 Task: Forward email with the signature Bailey Nelson with the subject 'Congratulations' from softage.1@softage.net to 'softage.10@softage.net' with the message 'Can you please provide more information about the new safety regulations?'
Action: Mouse moved to (1216, 255)
Screenshot: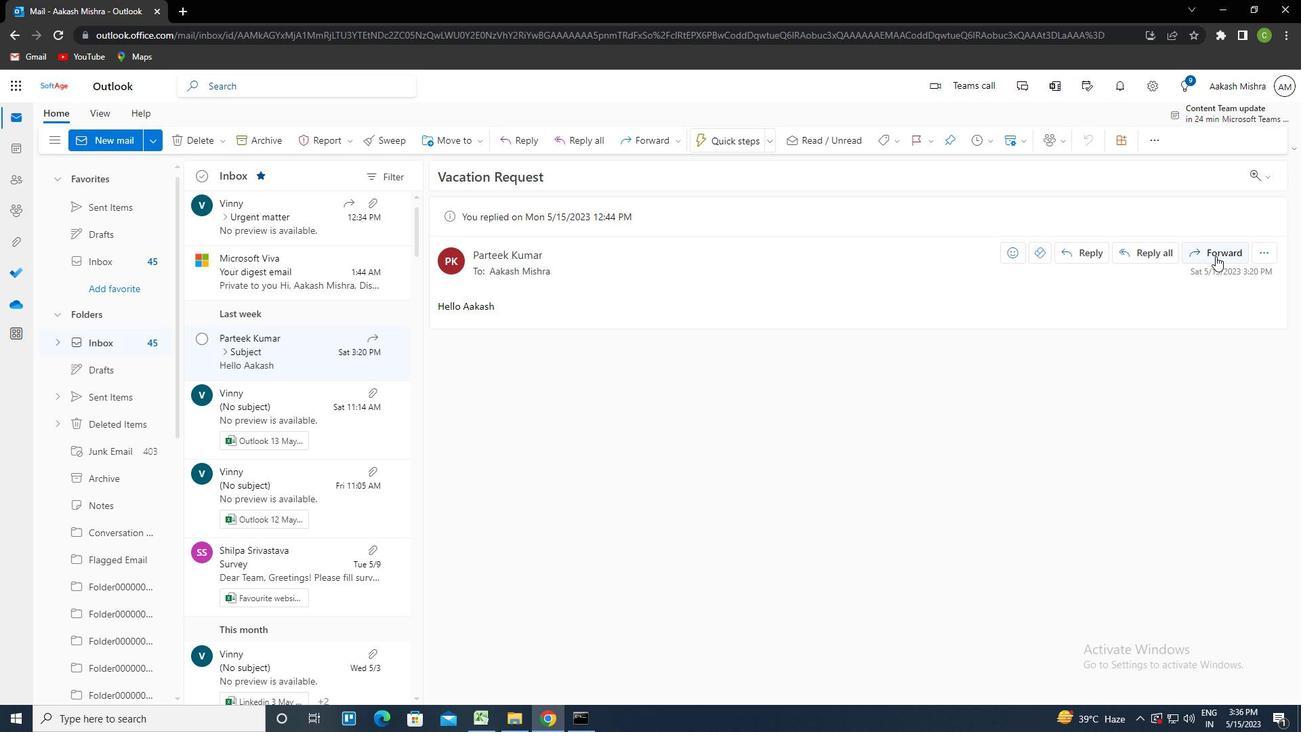 
Action: Mouse pressed left at (1216, 255)
Screenshot: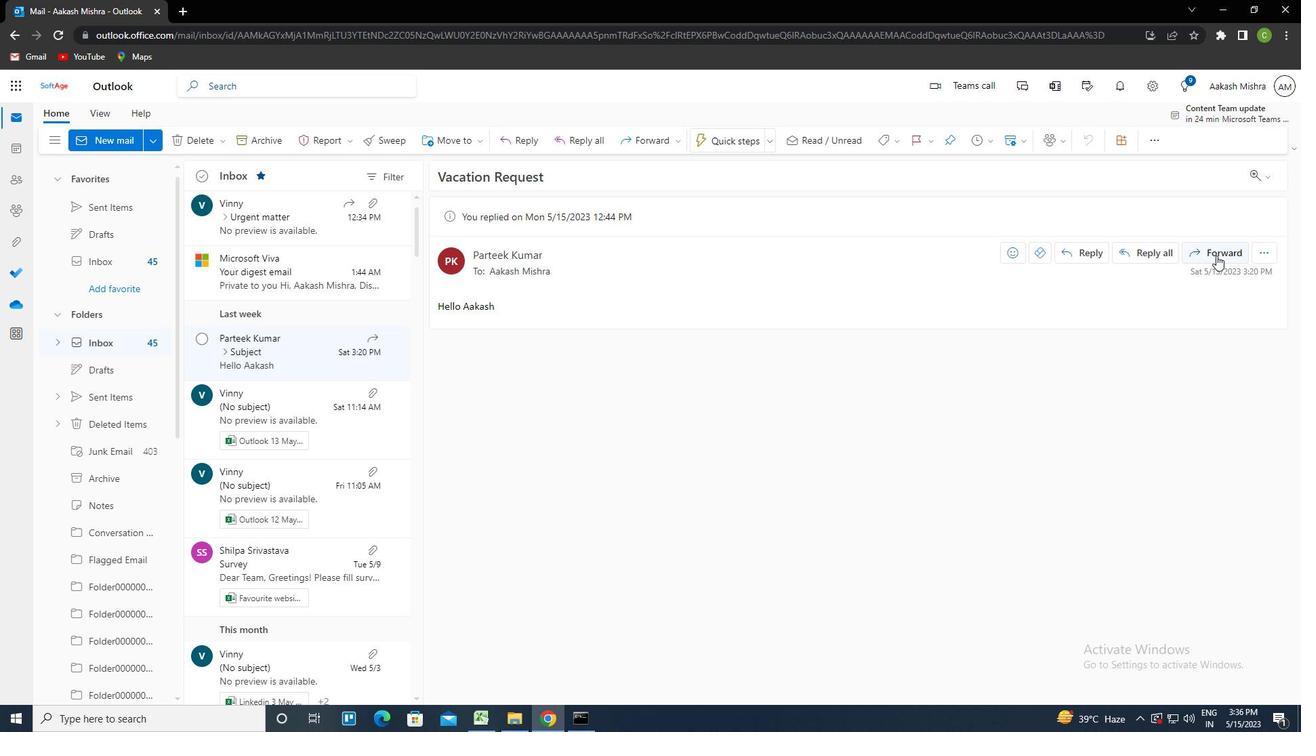 
Action: Mouse moved to (880, 143)
Screenshot: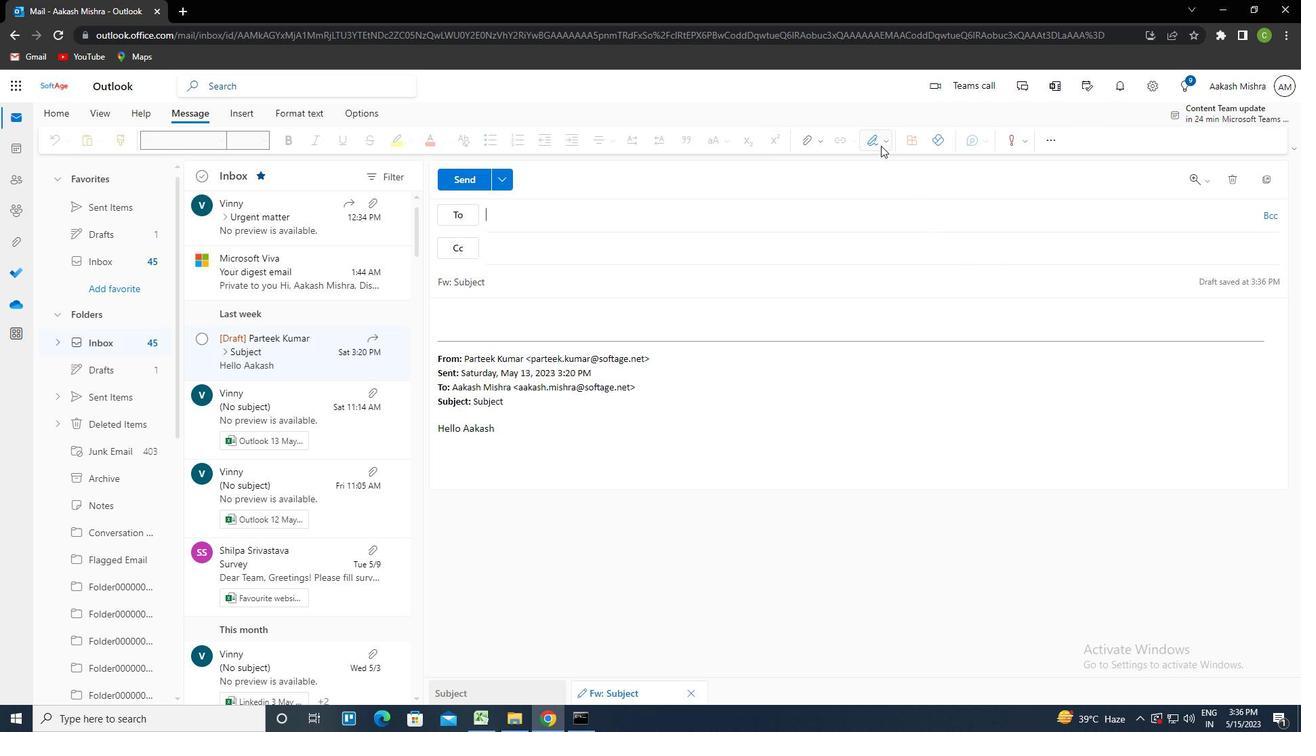
Action: Mouse pressed left at (880, 143)
Screenshot: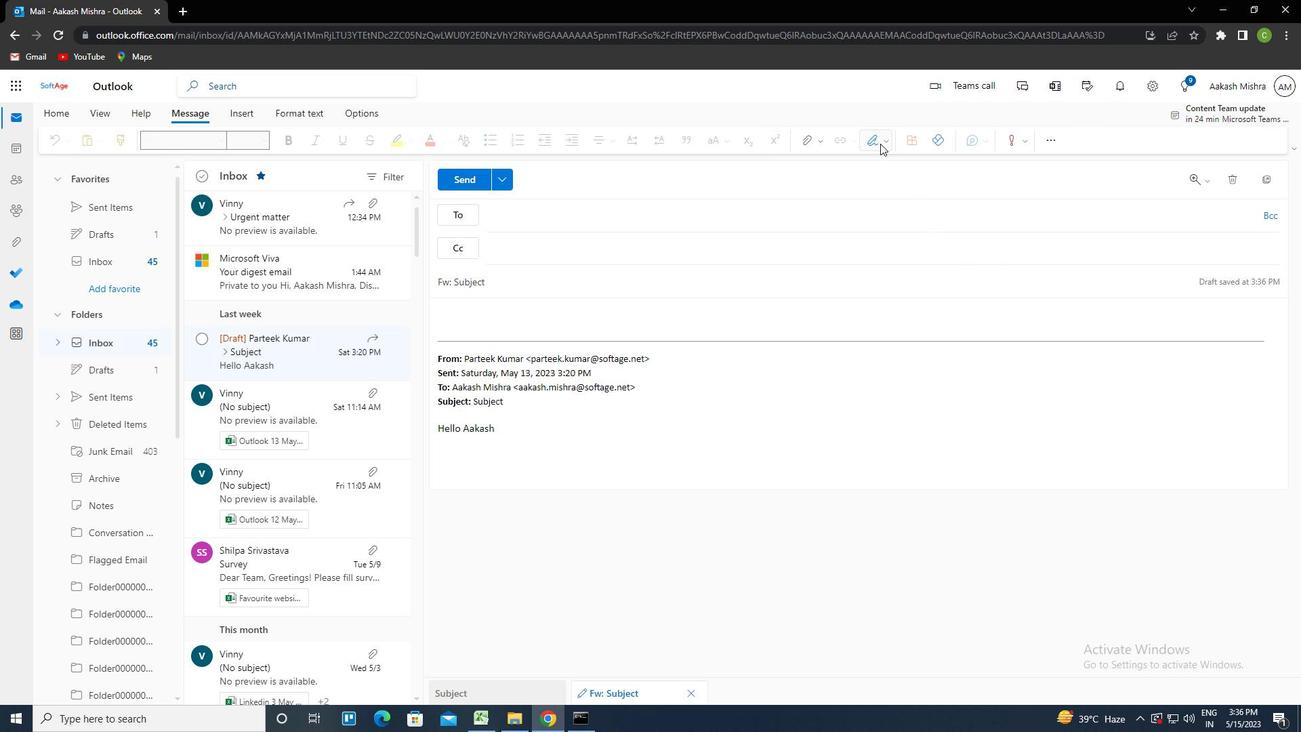 
Action: Mouse moved to (860, 194)
Screenshot: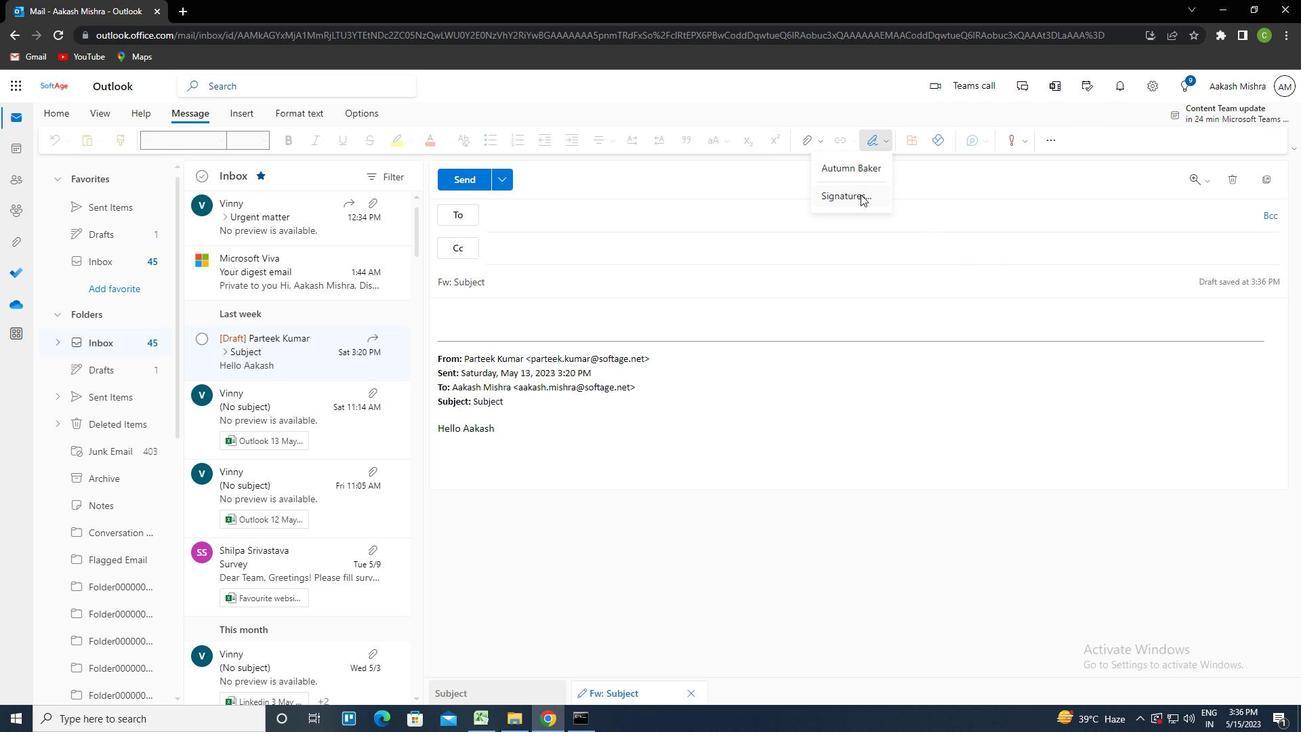 
Action: Mouse pressed left at (860, 194)
Screenshot: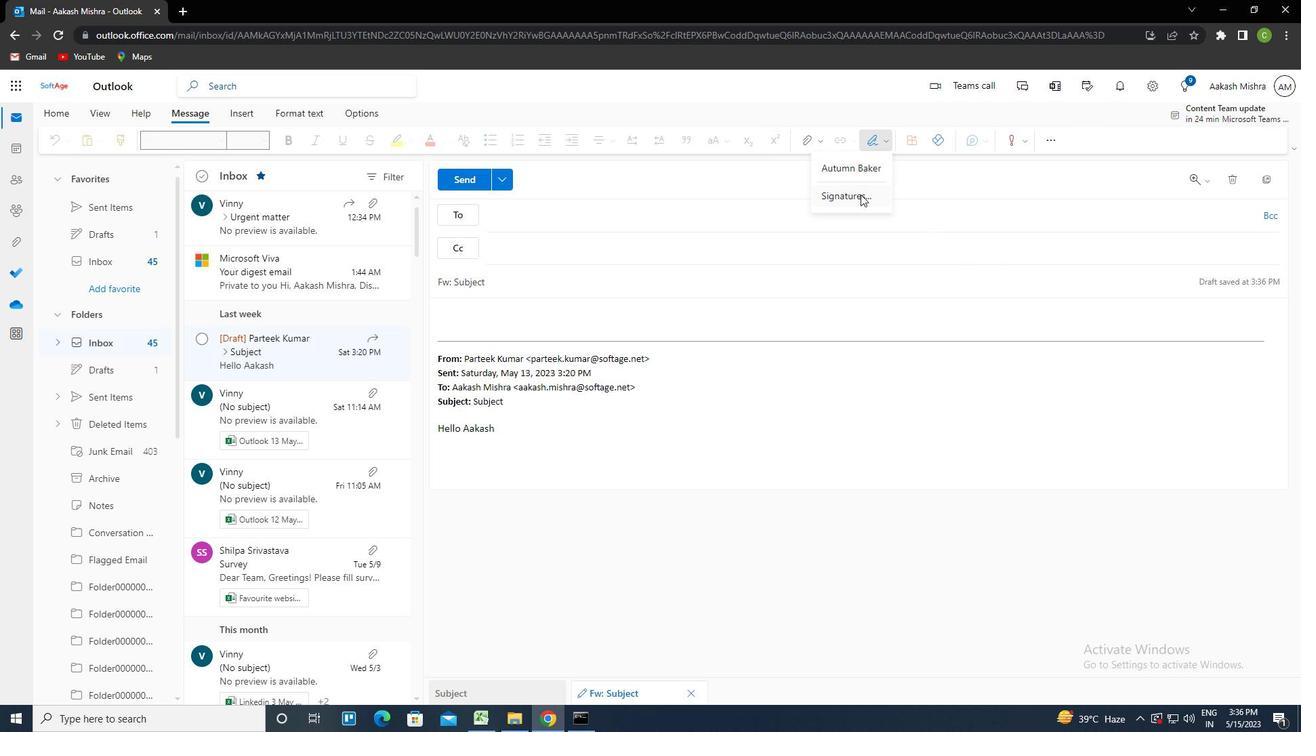 
Action: Mouse moved to (902, 243)
Screenshot: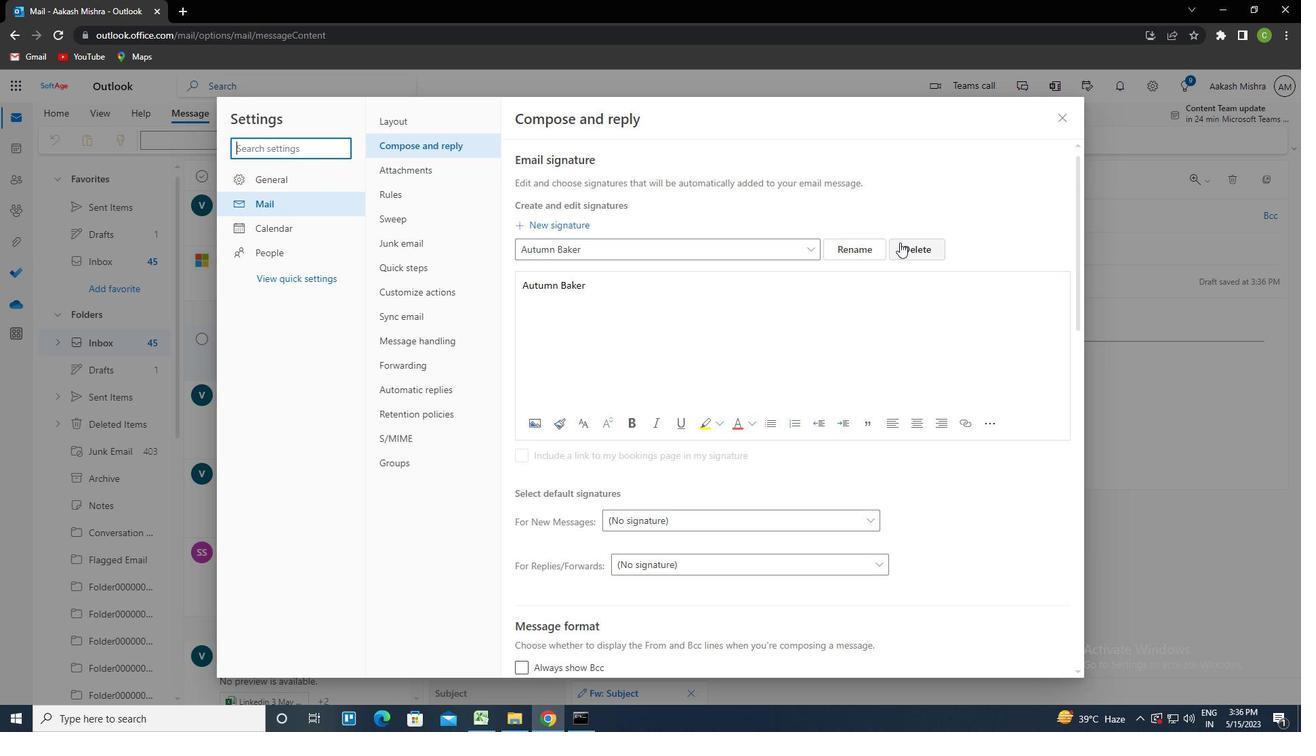 
Action: Mouse pressed left at (902, 243)
Screenshot: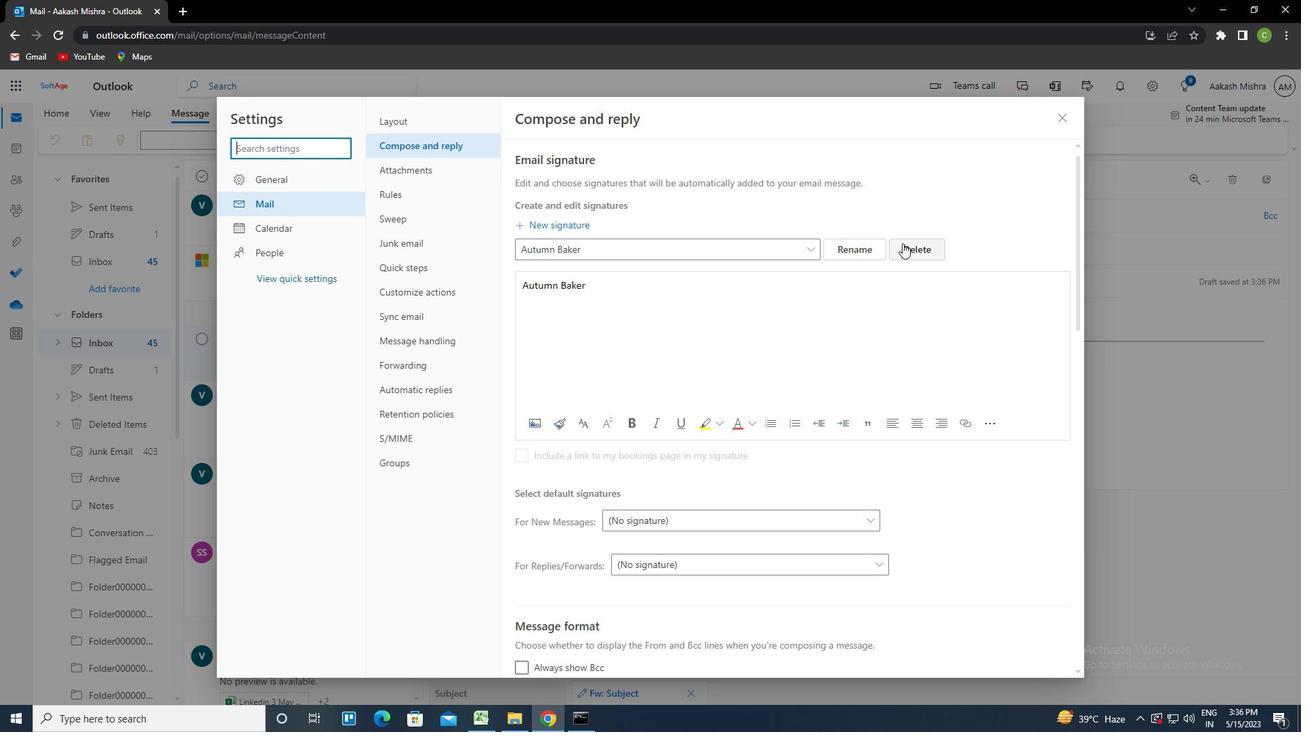 
Action: Mouse moved to (883, 246)
Screenshot: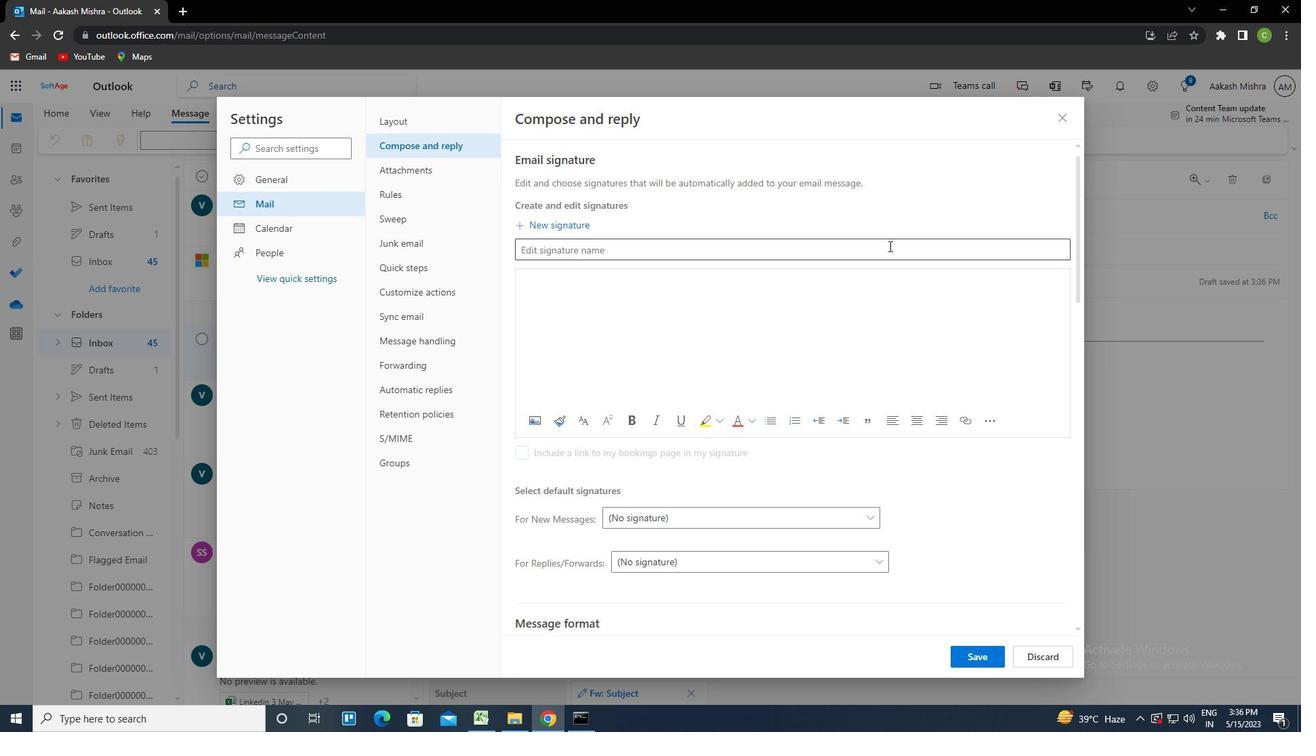 
Action: Mouse pressed left at (883, 246)
Screenshot: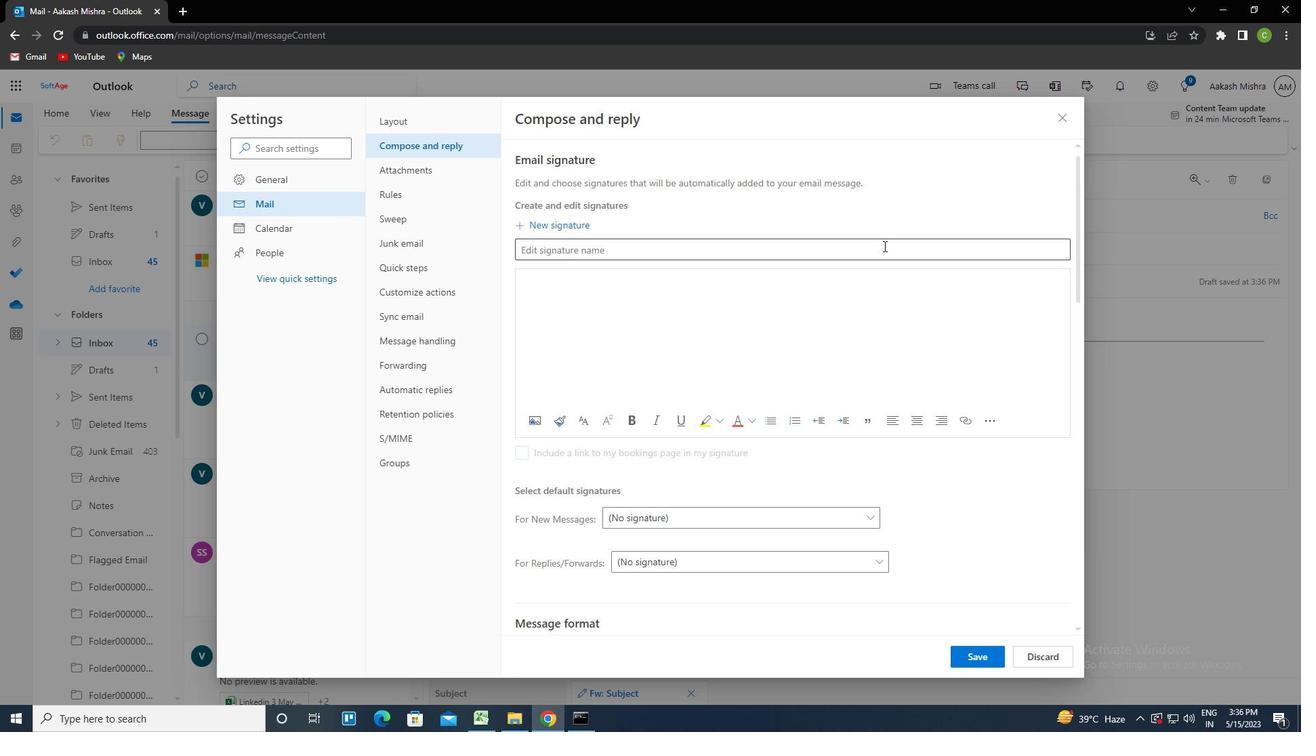 
Action: Key pressed <Key.caps_lock><Key.caps_lock><Key.caps_lock><Key.caps_lock><Key.caps_lock><Key.caps_lock><Key.caps_lock><Key.caps_lock><Key.caps_lock>b<Key.caps_lock>ailey<Key.space><Key.caps_lock>n<Key.caps_lock>elson<Key.tab><Key.caps_lock>b<Key.caps_lock>aile<Key.space><Key.caps_lock>n<Key.caps_lock>elson<Key.left><Key.left>ctrl+Y
Screenshot: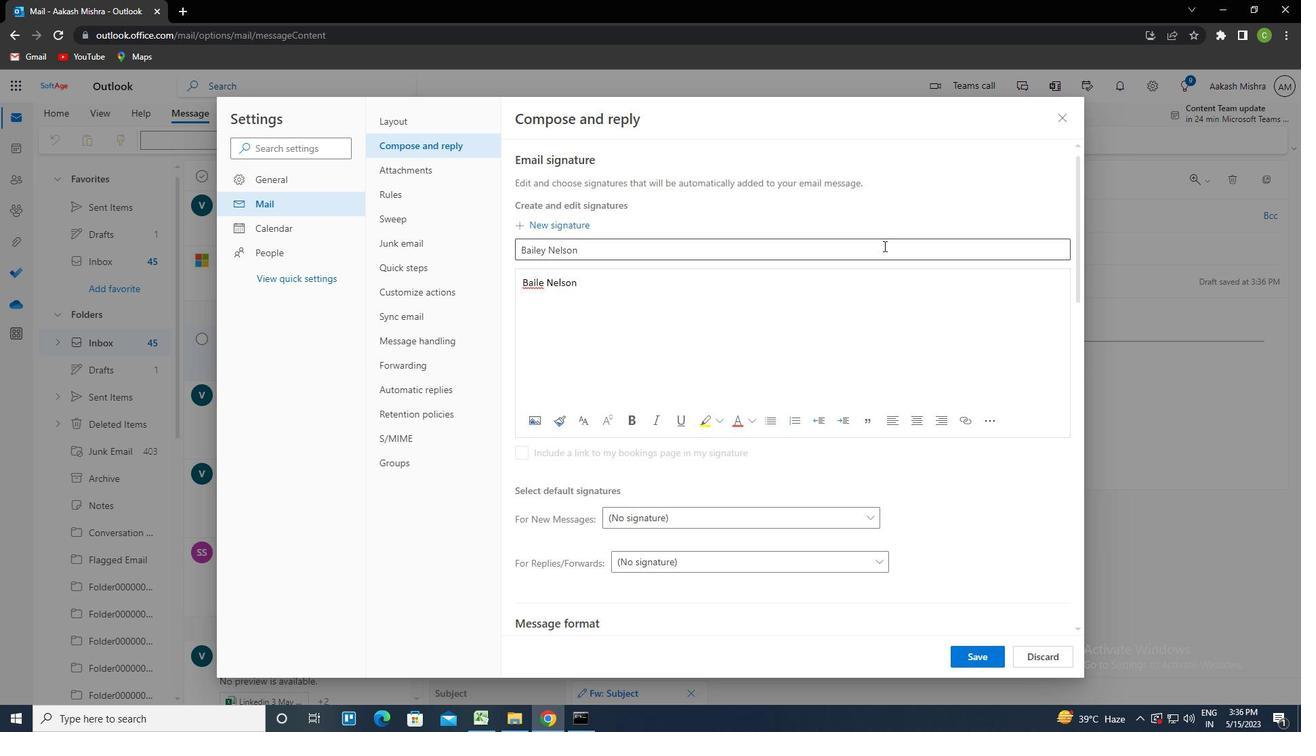
Action: Mouse moved to (986, 653)
Screenshot: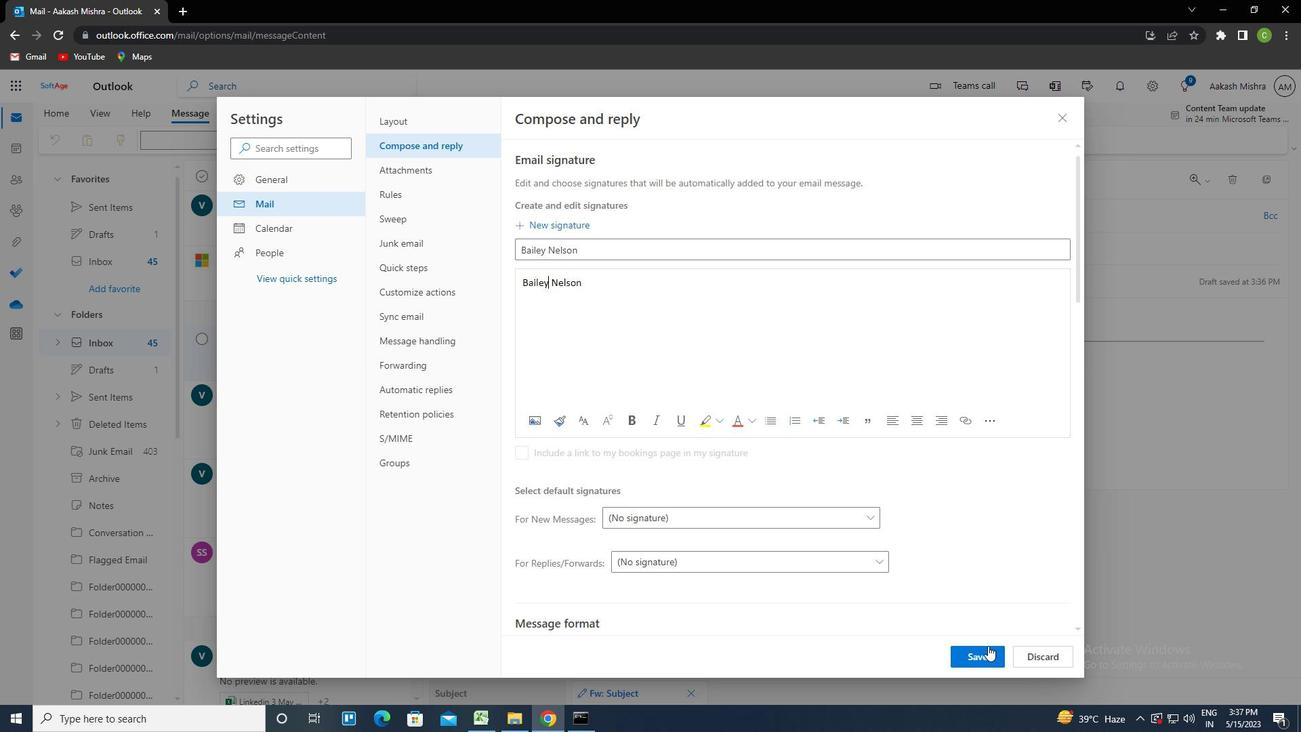 
Action: Mouse pressed left at (986, 653)
Screenshot: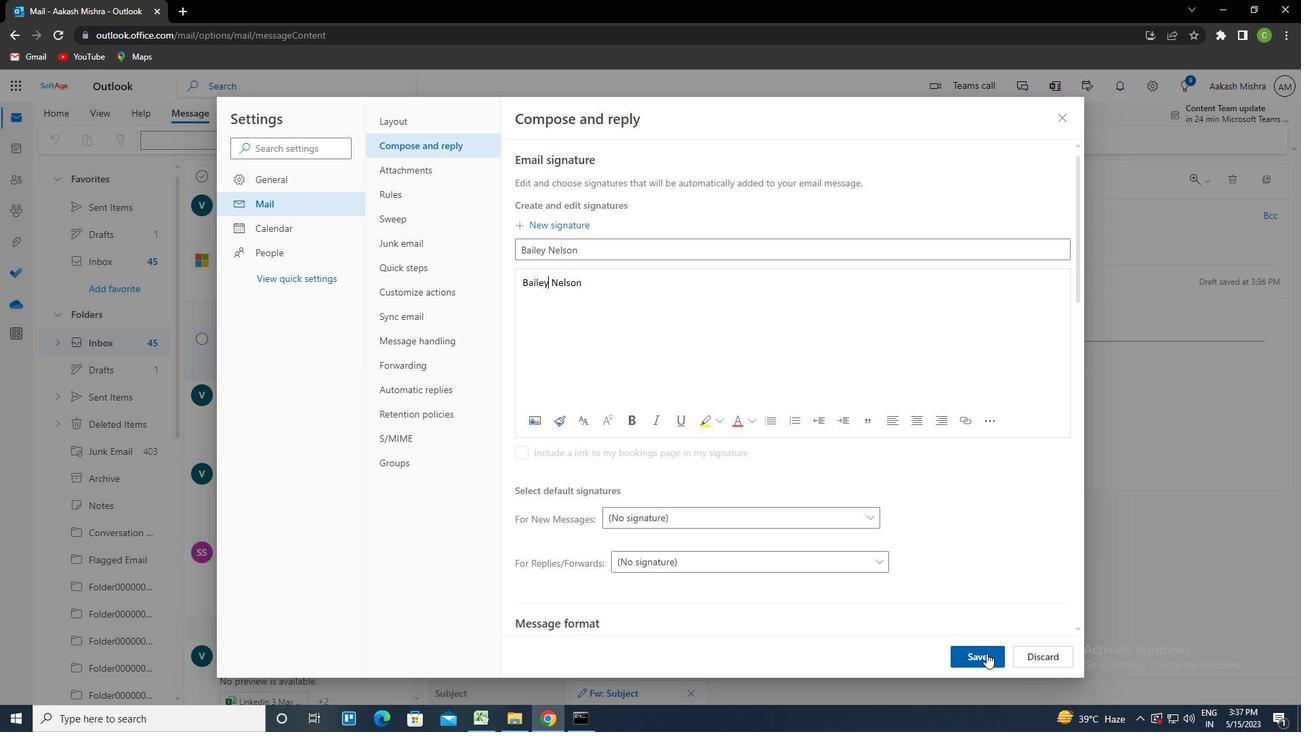 
Action: Mouse moved to (1068, 123)
Screenshot: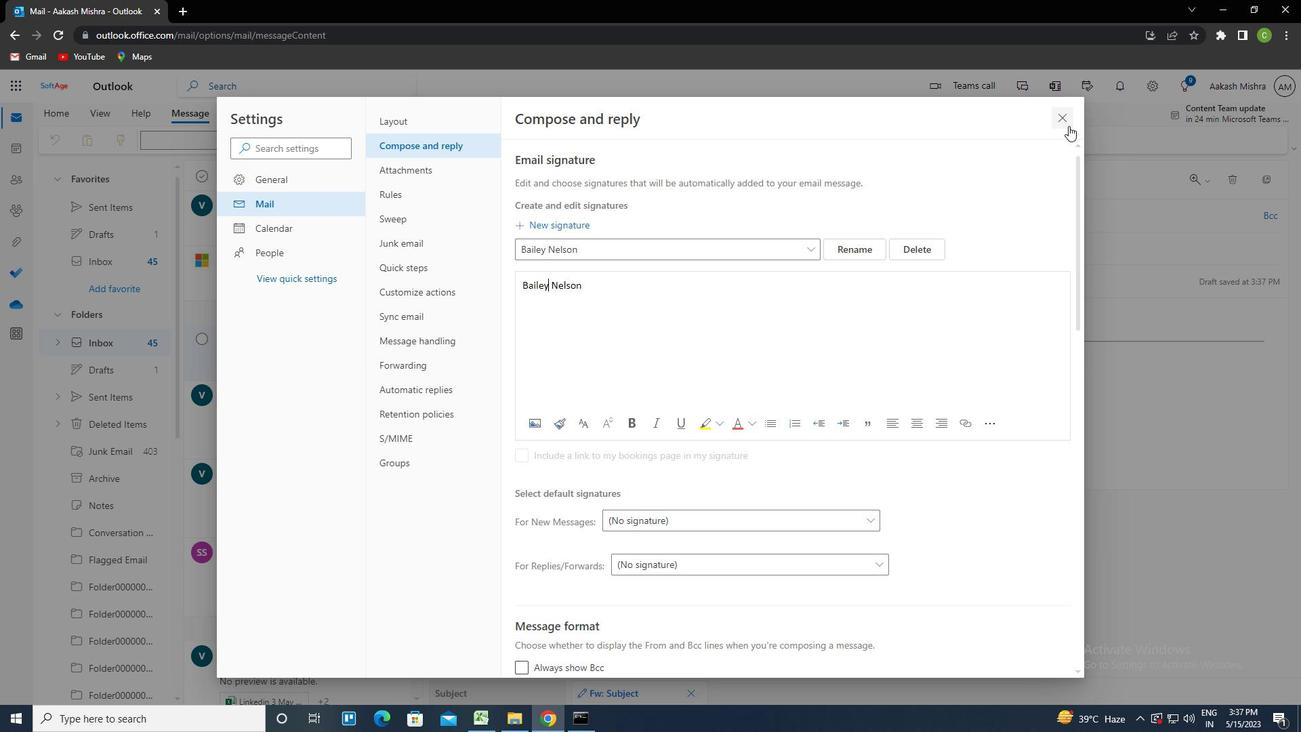 
Action: Mouse pressed left at (1068, 123)
Screenshot: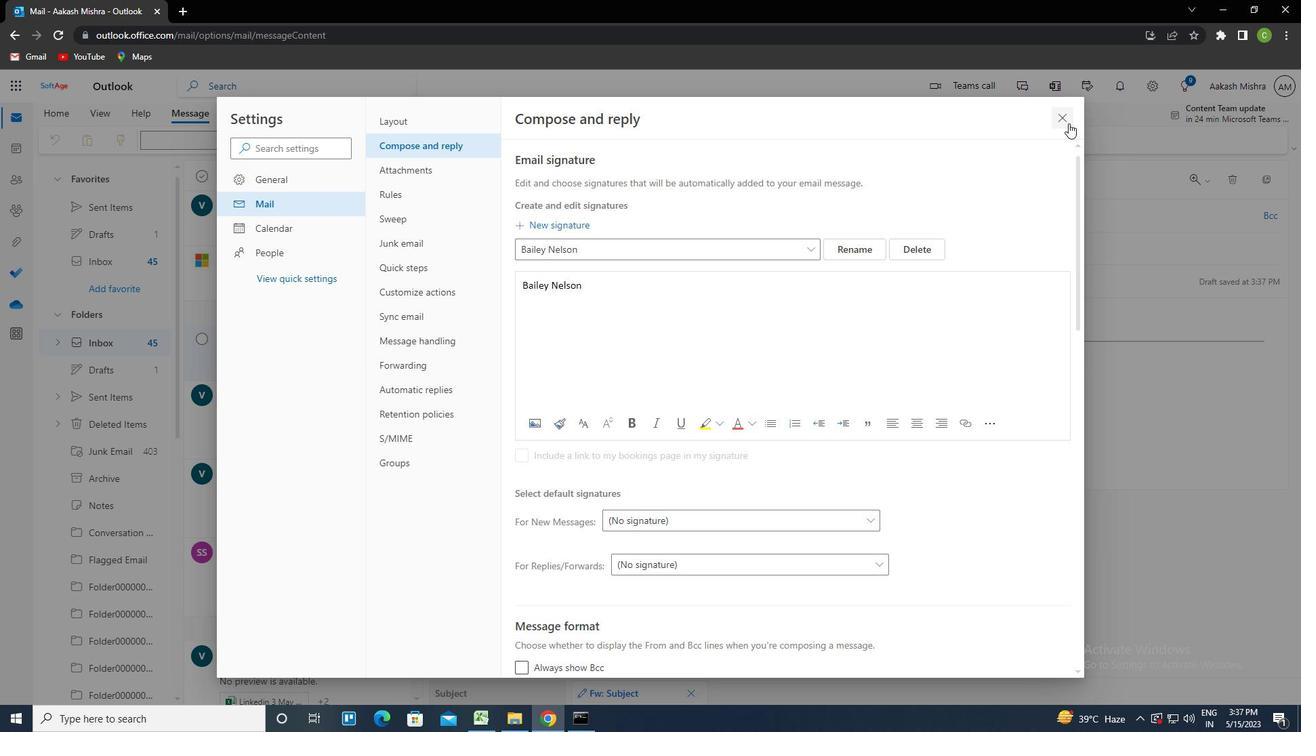 
Action: Mouse moved to (861, 143)
Screenshot: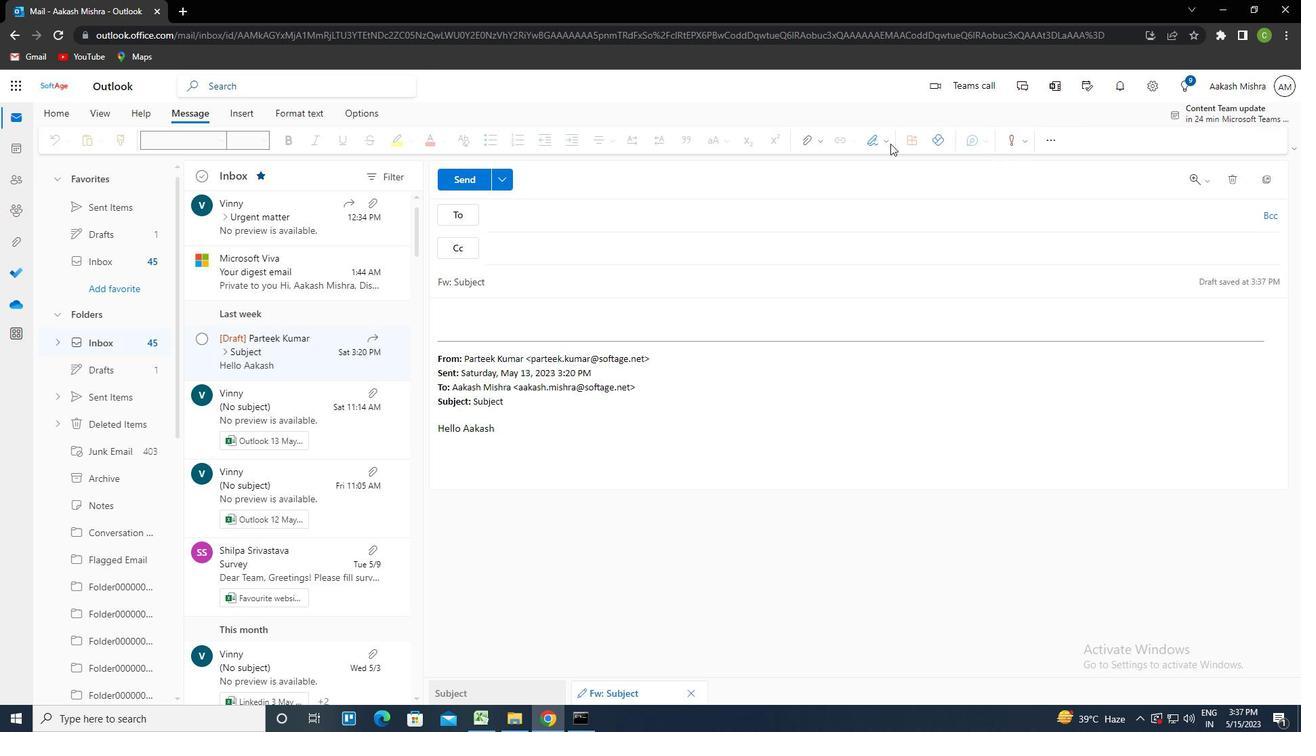 
Action: Mouse pressed left at (861, 143)
Screenshot: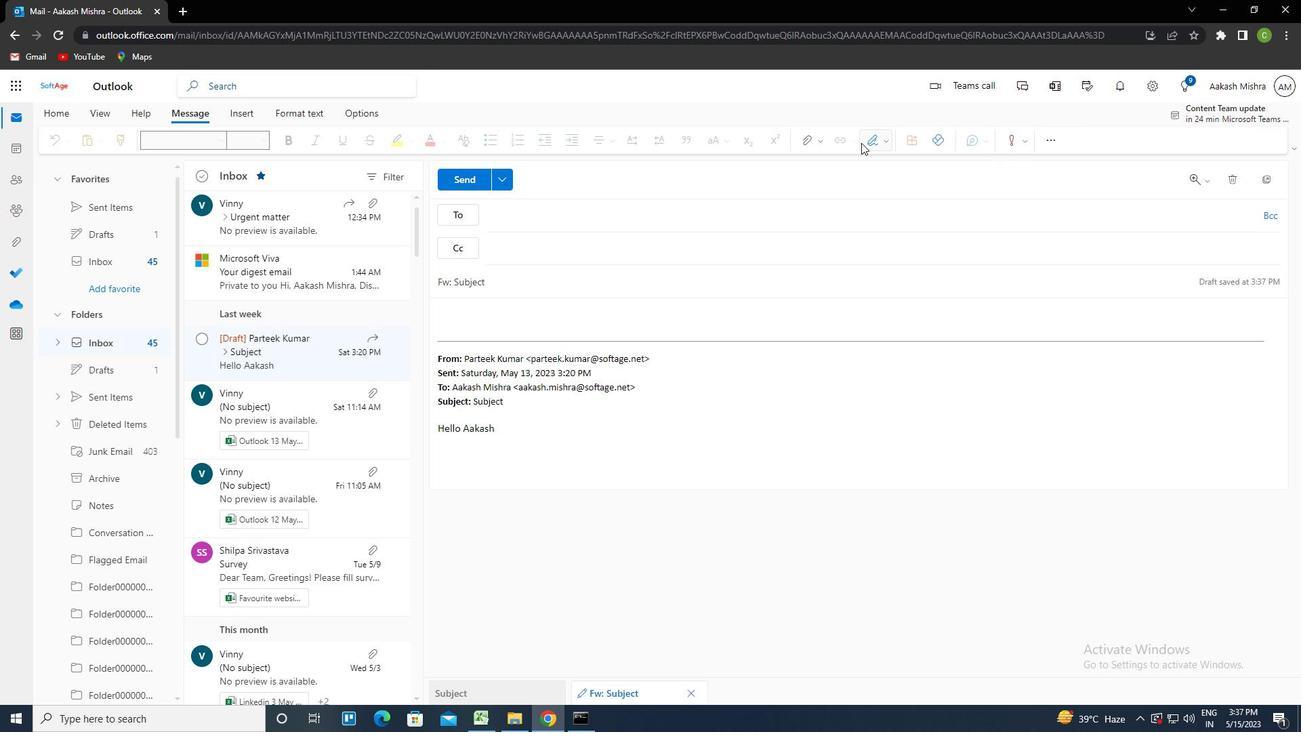 
Action: Mouse moved to (862, 170)
Screenshot: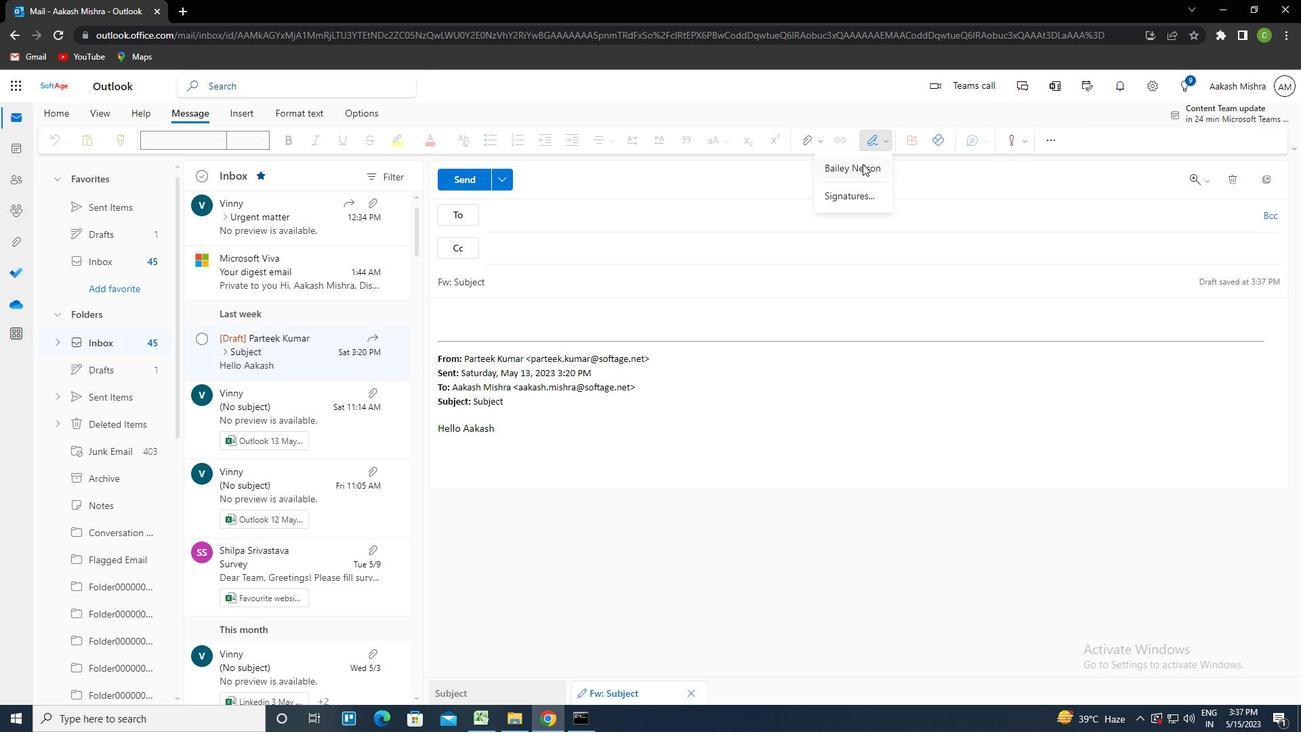 
Action: Mouse pressed left at (862, 170)
Screenshot: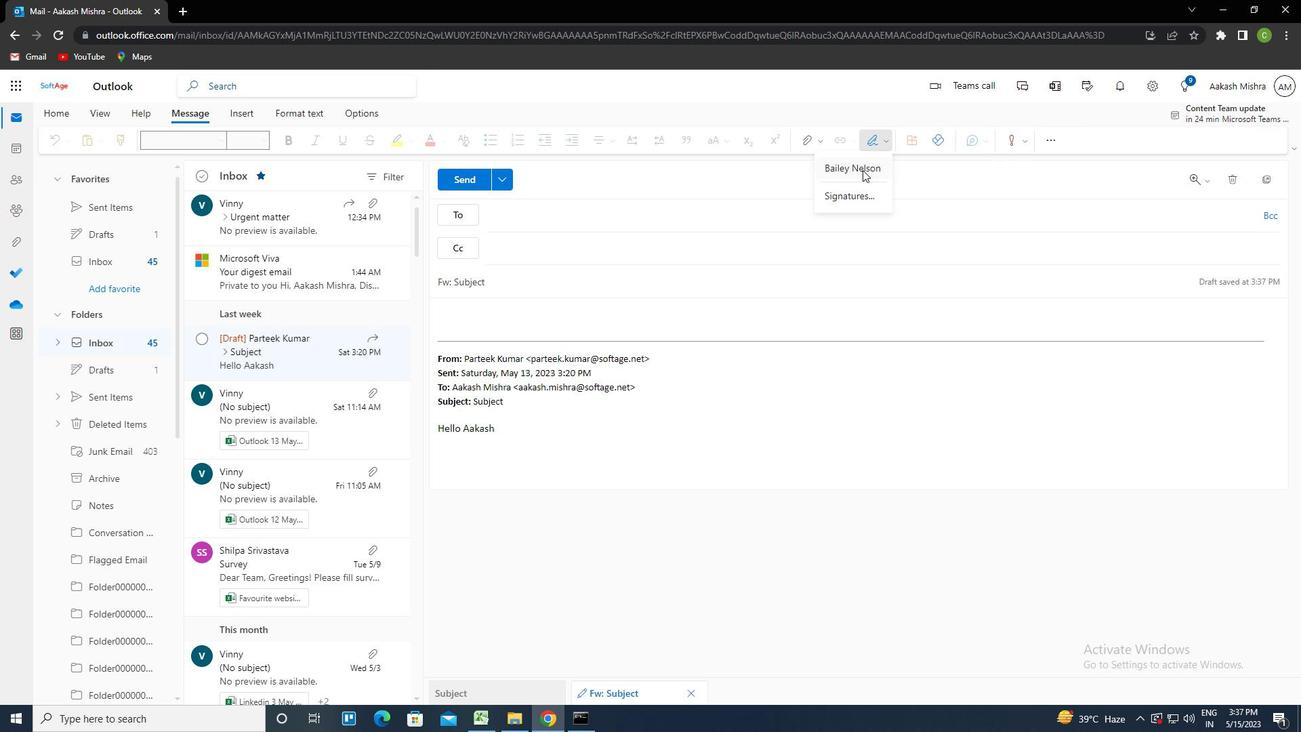 
Action: Mouse moved to (502, 277)
Screenshot: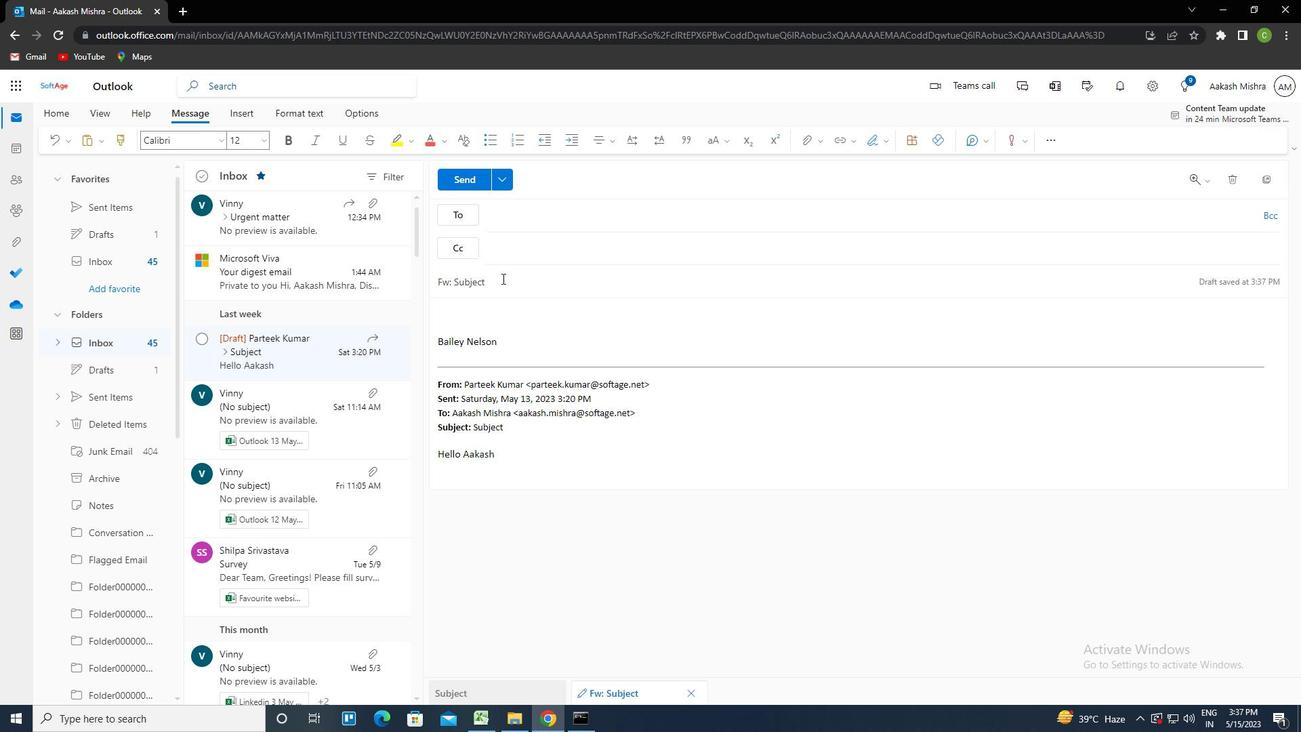 
Action: Mouse pressed left at (502, 277)
Screenshot: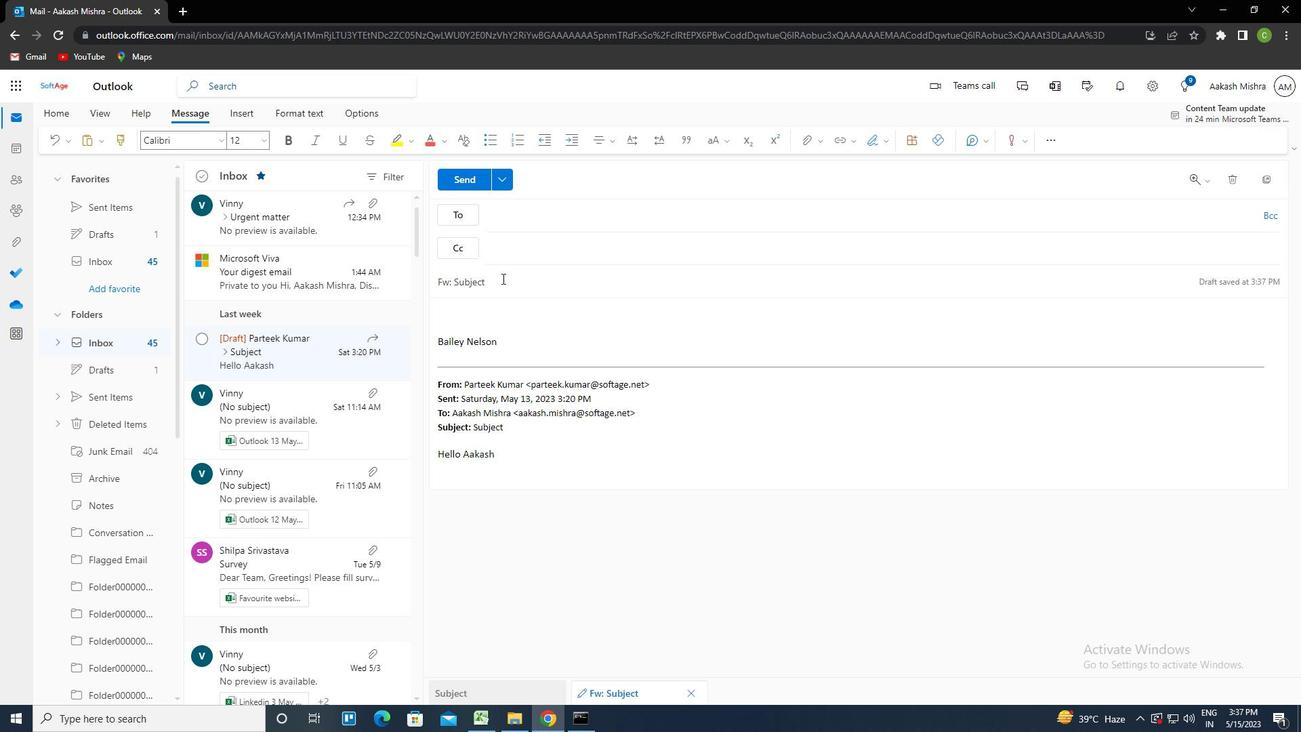 
Action: Key pressed <Key.shift><Key.left><Key.delete><Key.caps_lock>ctrl+C<Key.caps_lock>ONGRATULATIONS
Screenshot: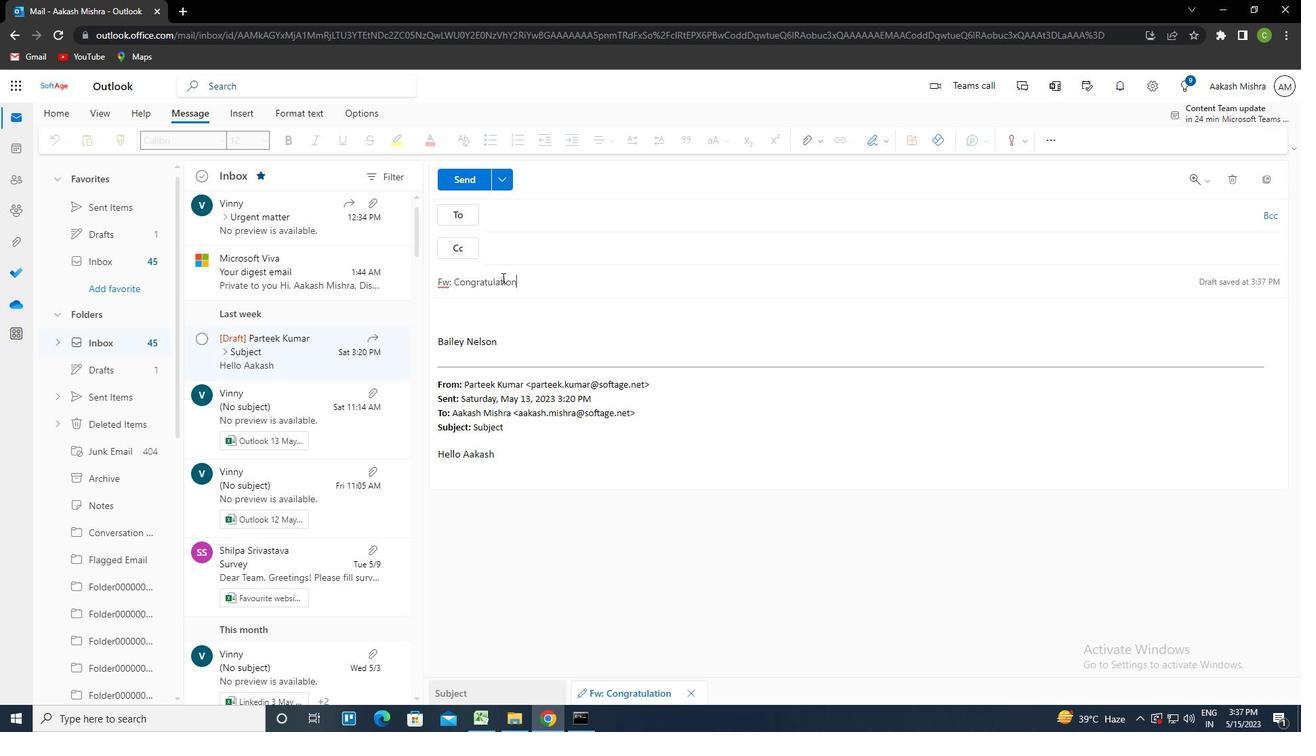 
Action: Mouse moved to (547, 214)
Screenshot: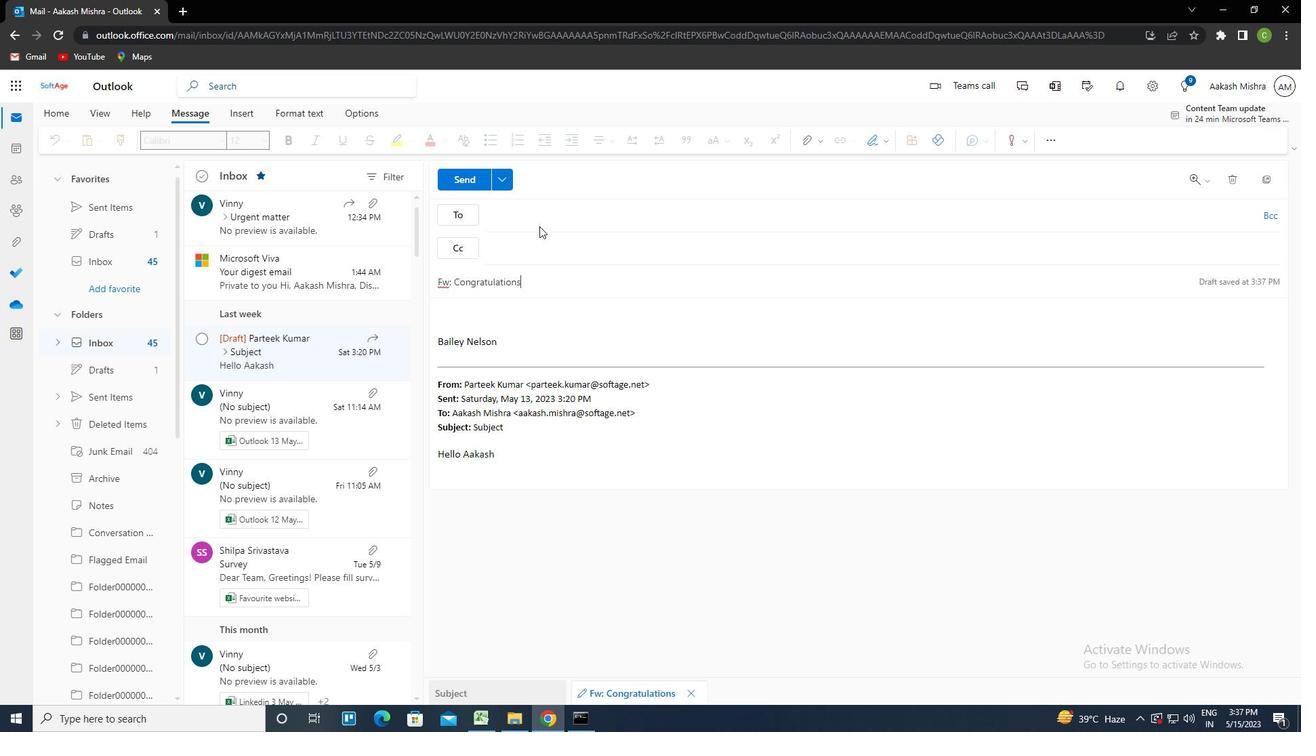 
Action: Mouse pressed left at (547, 214)
Screenshot: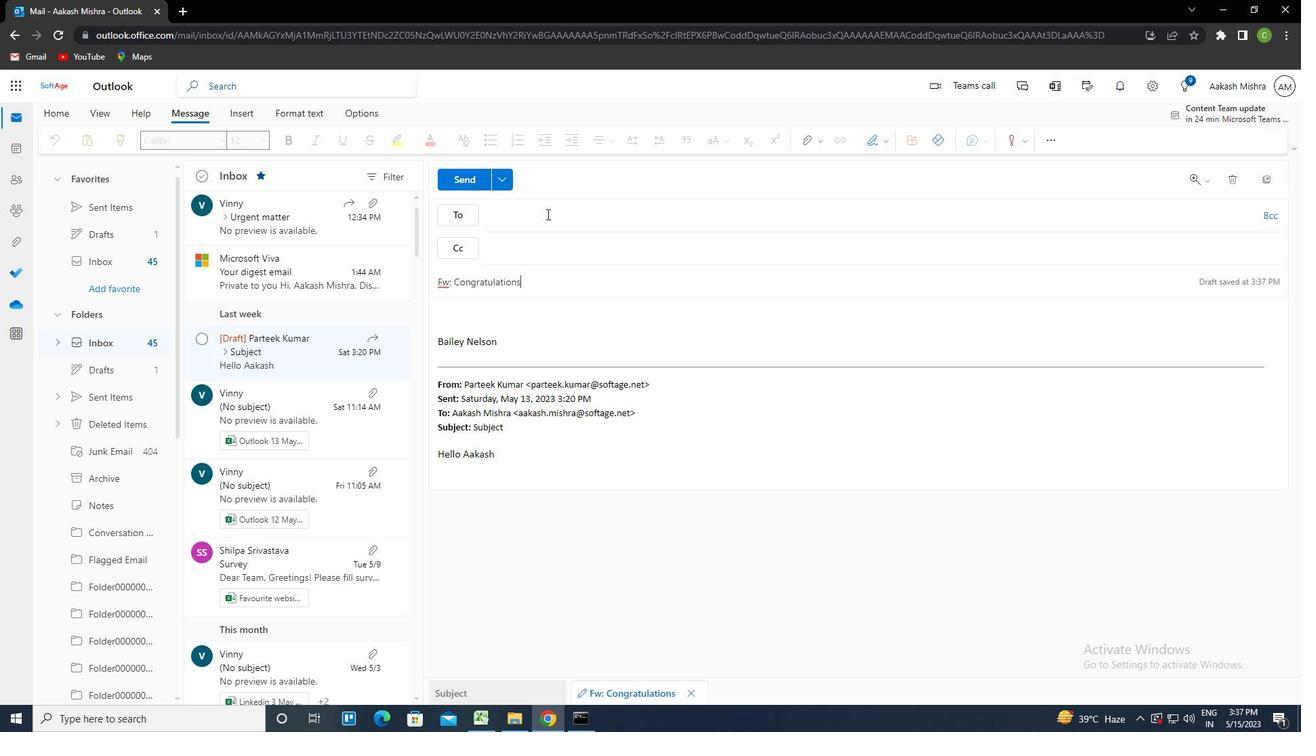 
Action: Key pressed SOFTAGE.9<Key.shift><Key.shift><Key.shift><Key.shift><Key.shift><Key.shift><Key.shift><Key.shift><Key.shift><Key.shift><Key.shift><Key.shift><Key.shift><Key.shift><Key.shift><Key.shift><Key.backspace>10<Key.shift><Key.shift><Key.shift>@SOFTAGE.NET<Key.enter>
Screenshot: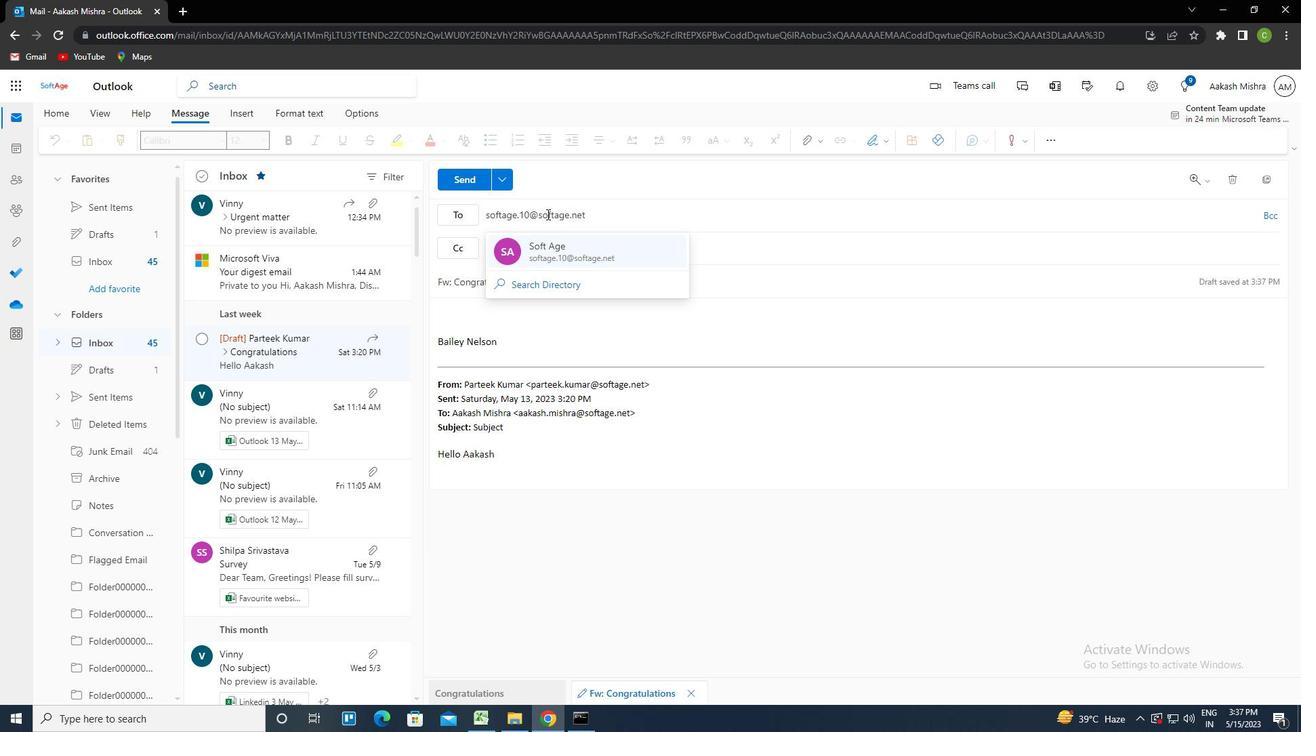 
Action: Mouse moved to (543, 318)
Screenshot: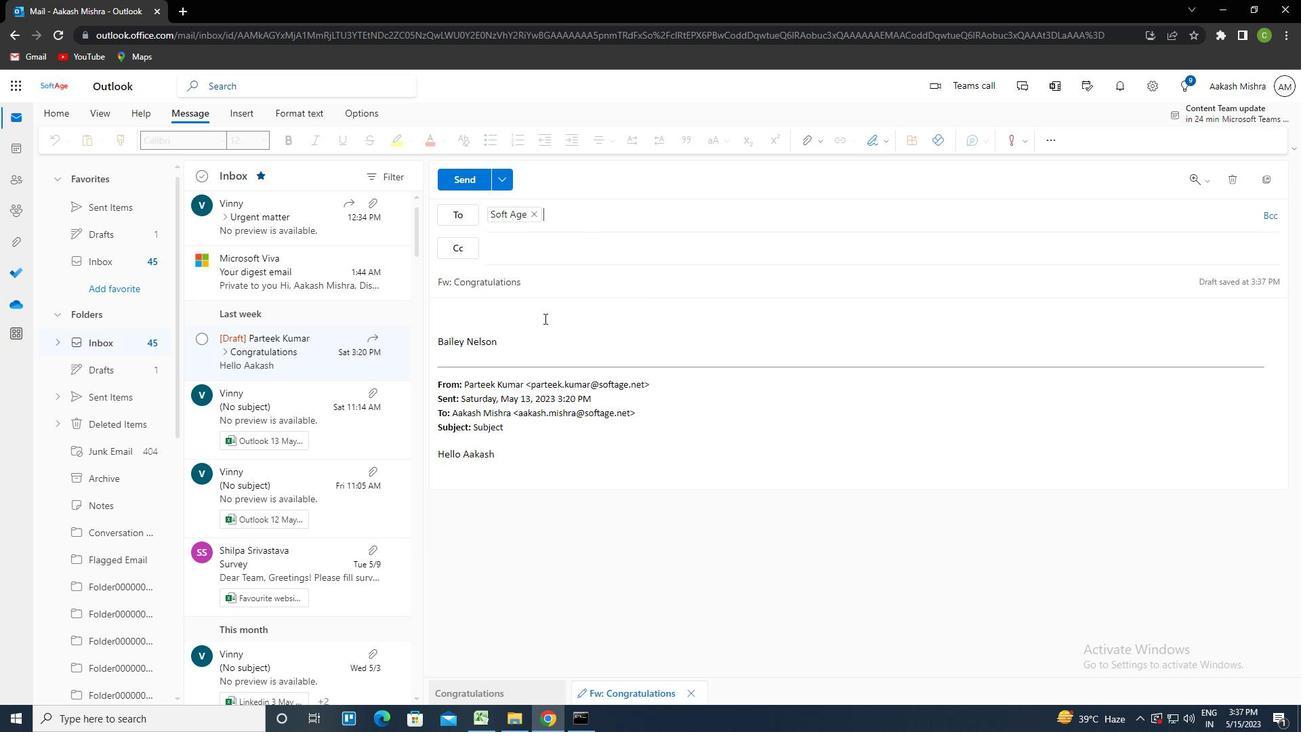 
Action: Mouse pressed left at (543, 318)
Screenshot: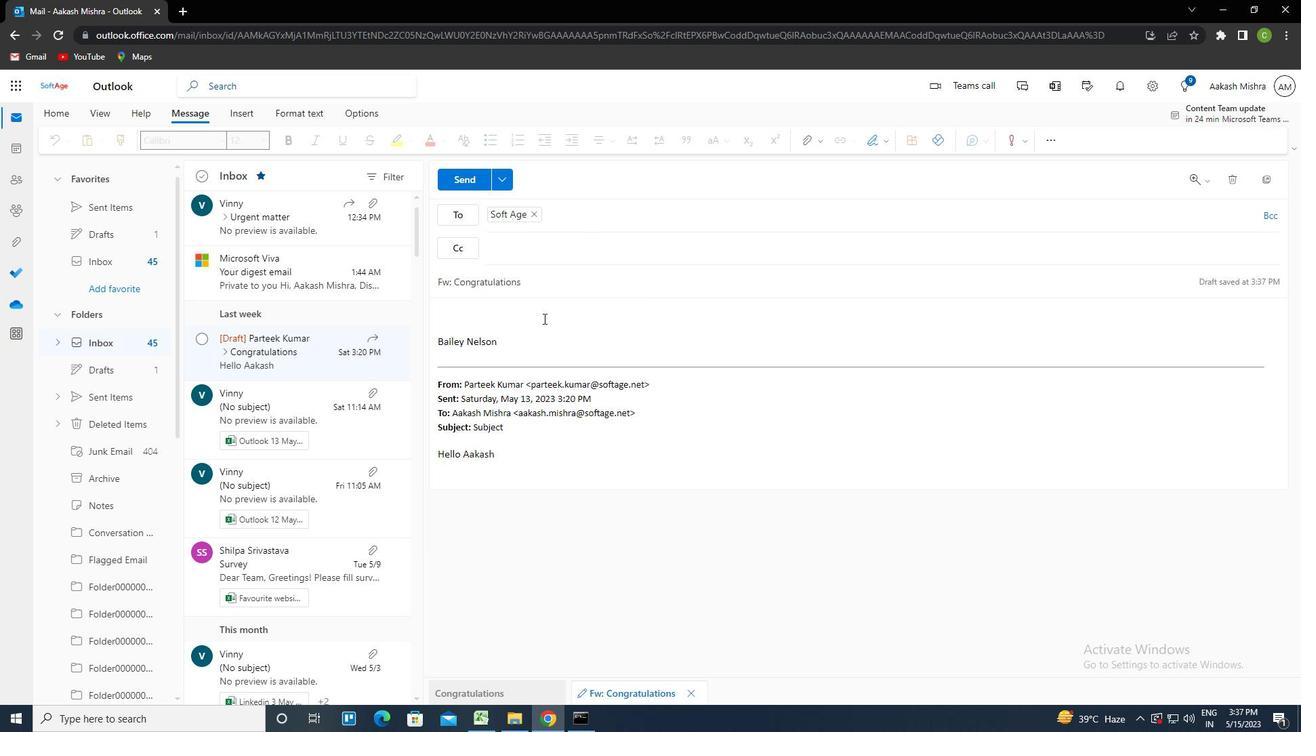 
Action: Key pressed <Key.caps_lock>C<Key.caps_lock>AM<Key.backspace>N<Key.space>YOU<Key.space>PLEASE<Key.space>PROVIDE<Key.space>MORE<Key.space>INFORMATION<Key.space>ABOUT<Key.space>THE<Key.space>NEW<Key.space>SAGETY<Key.space>REGULATIONS<Key.left><Key.left><Key.left><Key.left><Key.left><Key.backspace>ctrl+F
Screenshot: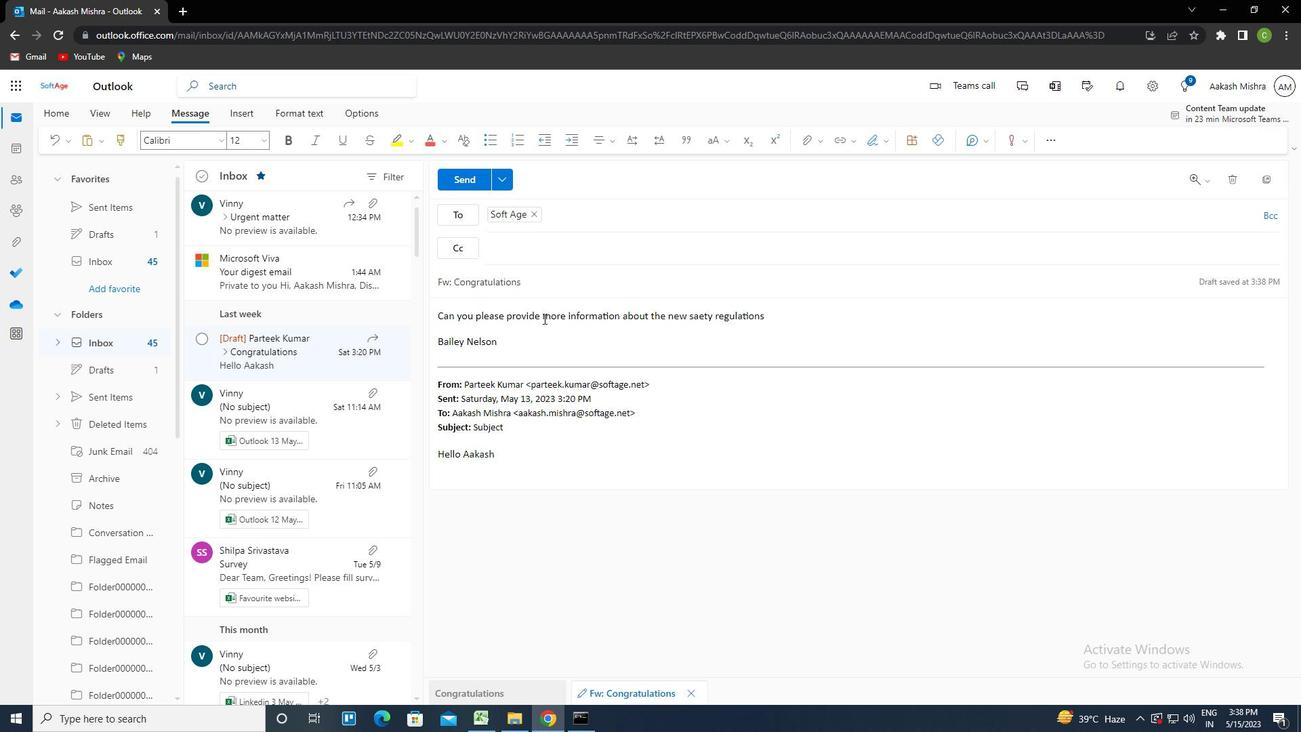 
Action: Mouse moved to (466, 180)
Screenshot: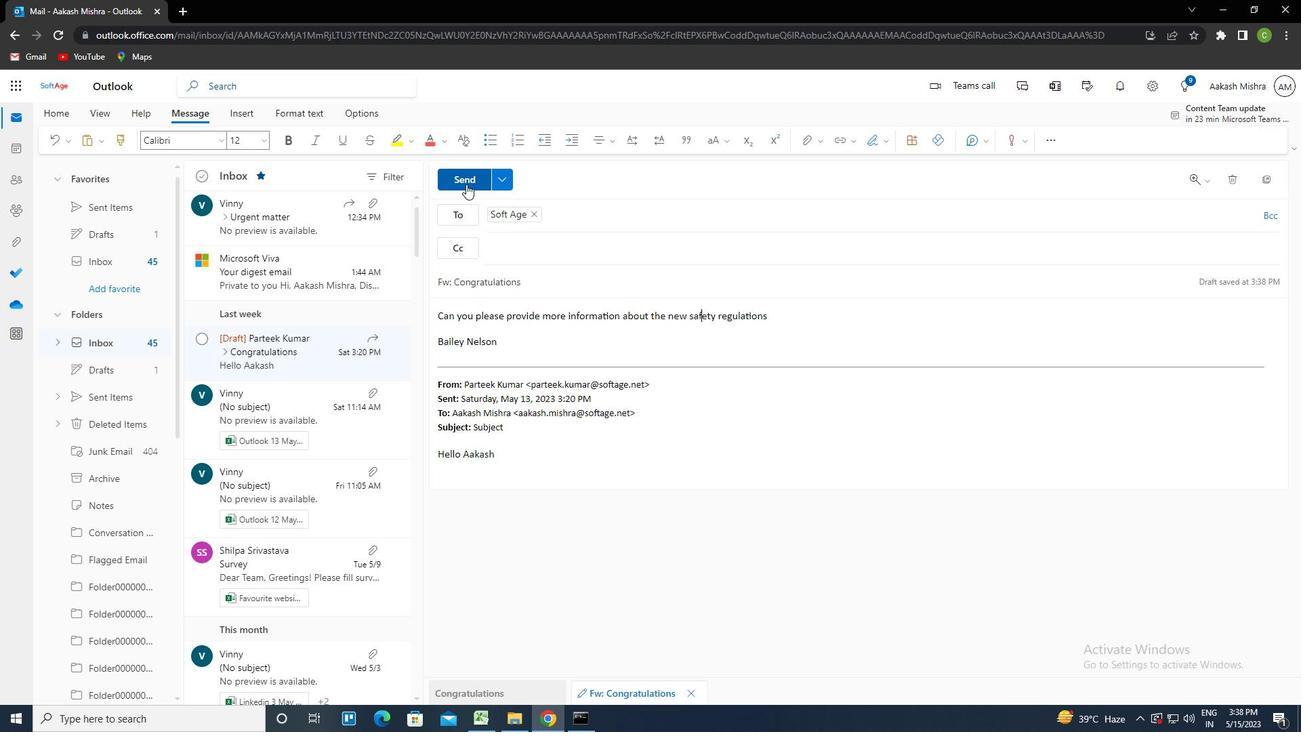 
Action: Mouse pressed left at (466, 180)
Screenshot: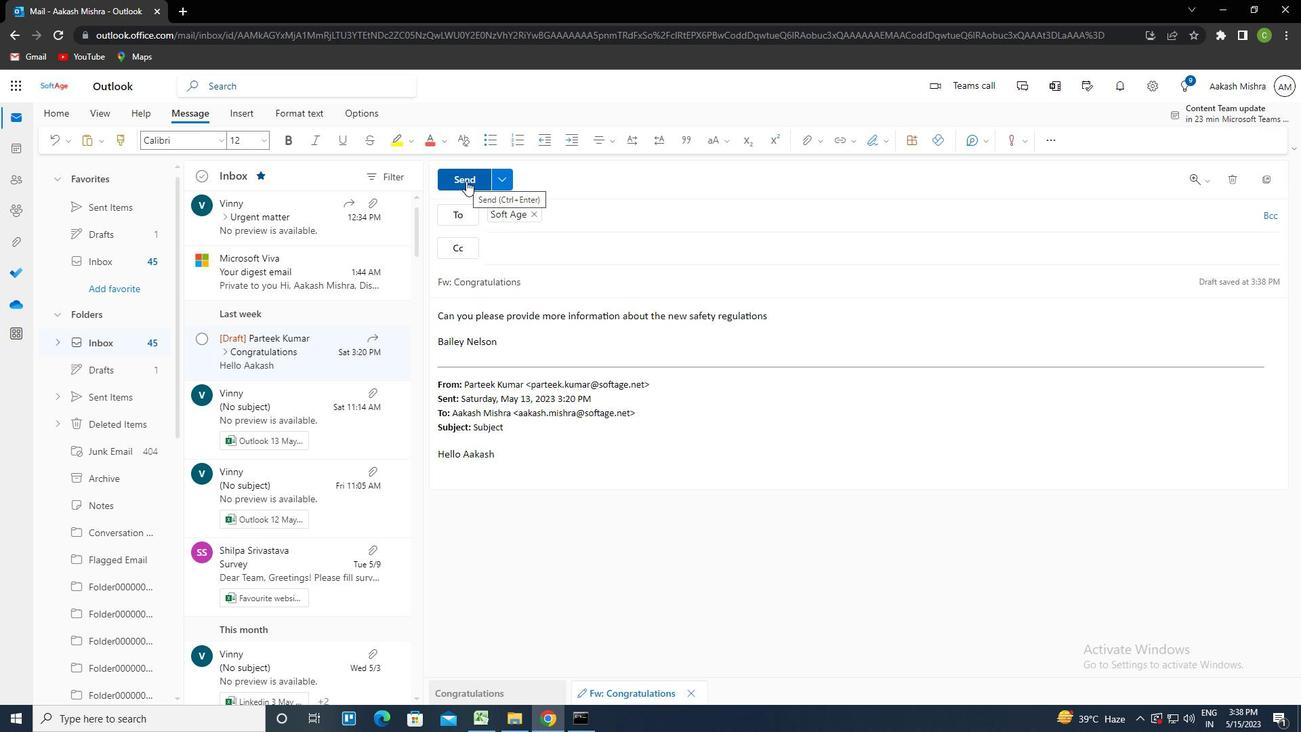 
Action: Mouse moved to (707, 406)
Screenshot: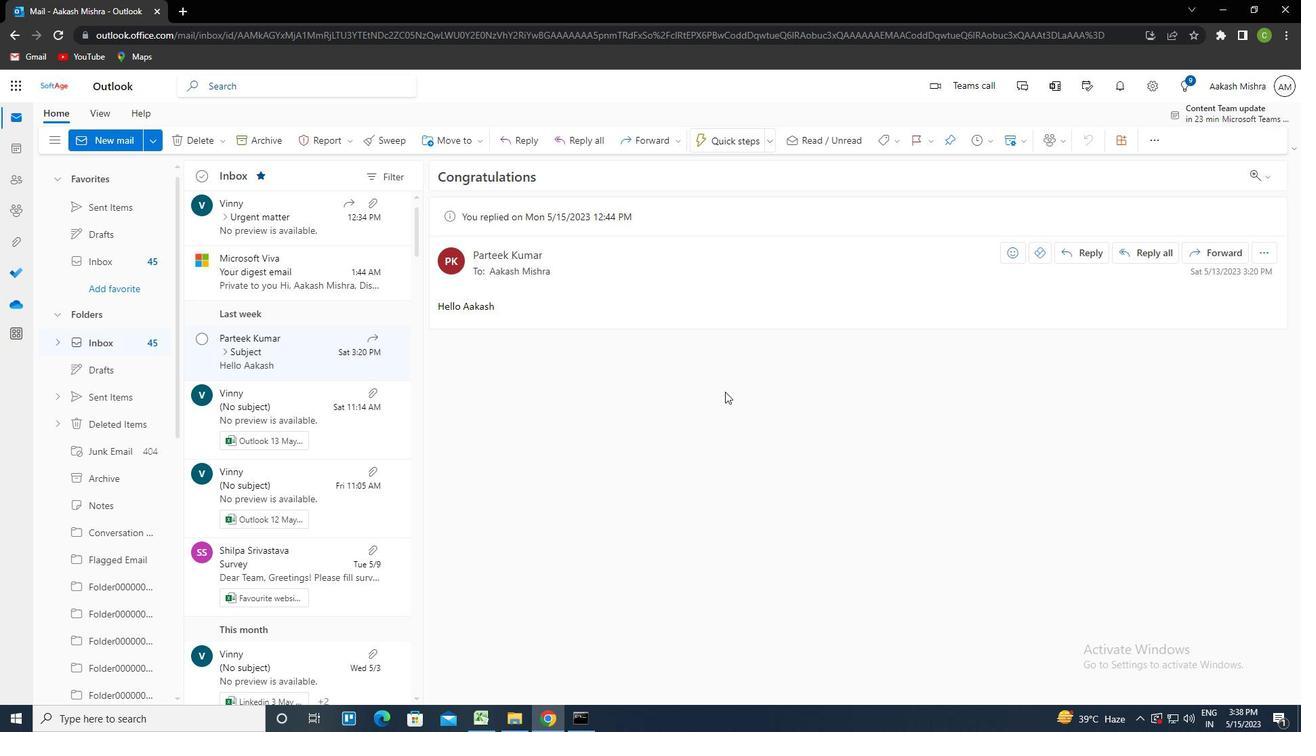 
